 Task: Change the configuration of the table layout of the mark's project to slice by "Labels".
Action: Mouse moved to (163, 91)
Screenshot: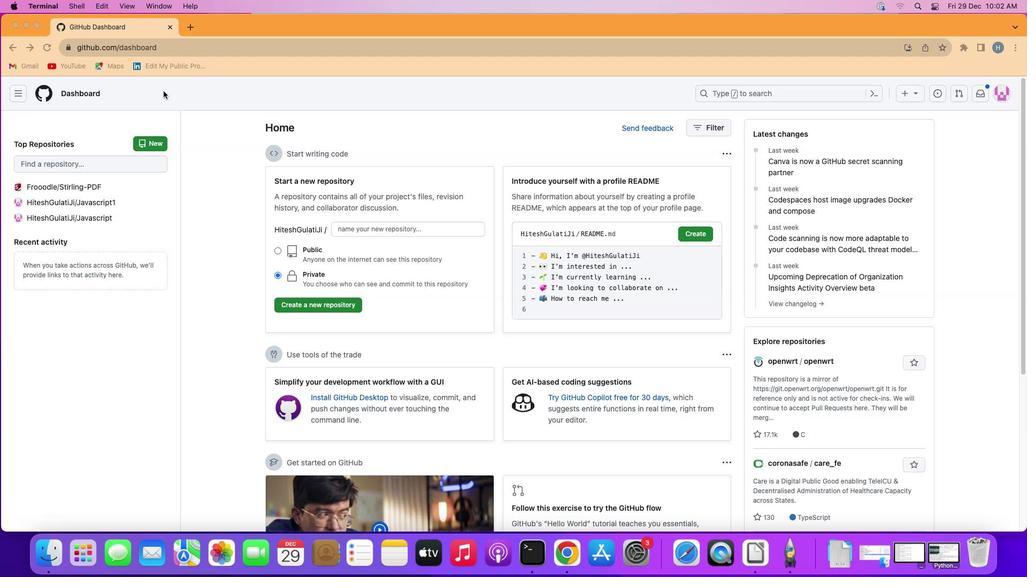 
Action: Mouse pressed left at (163, 91)
Screenshot: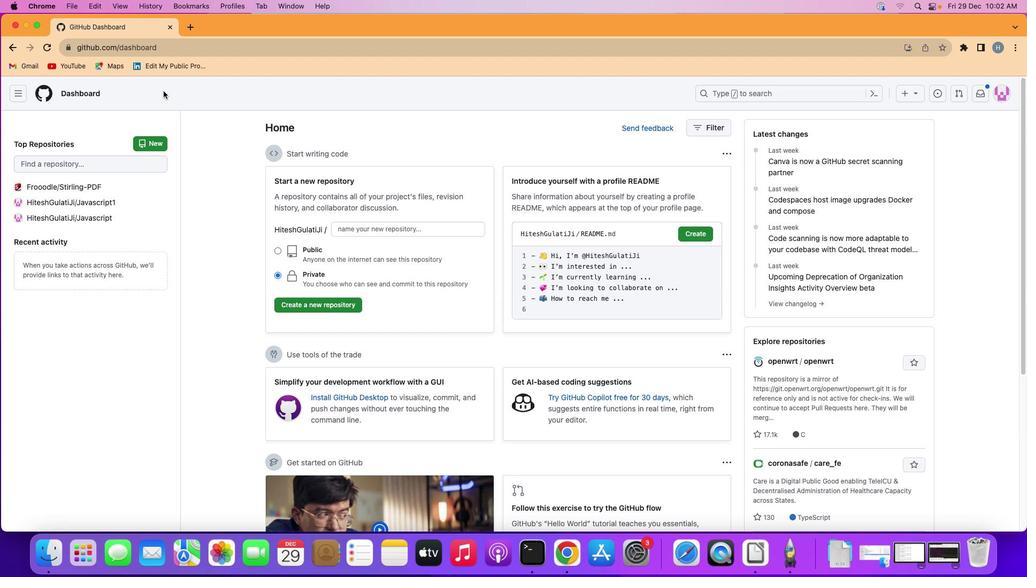 
Action: Mouse moved to (20, 92)
Screenshot: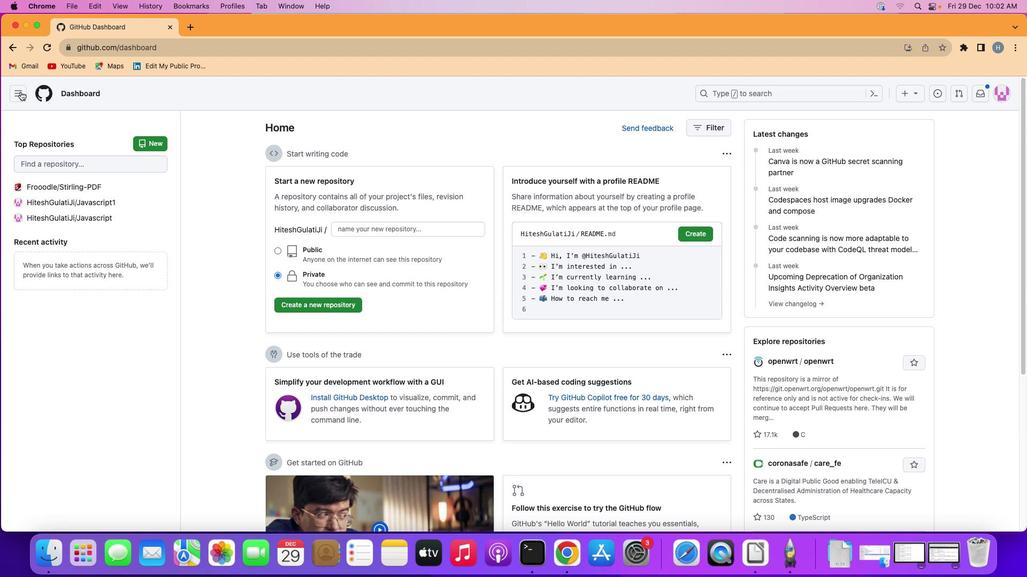 
Action: Mouse pressed left at (20, 92)
Screenshot: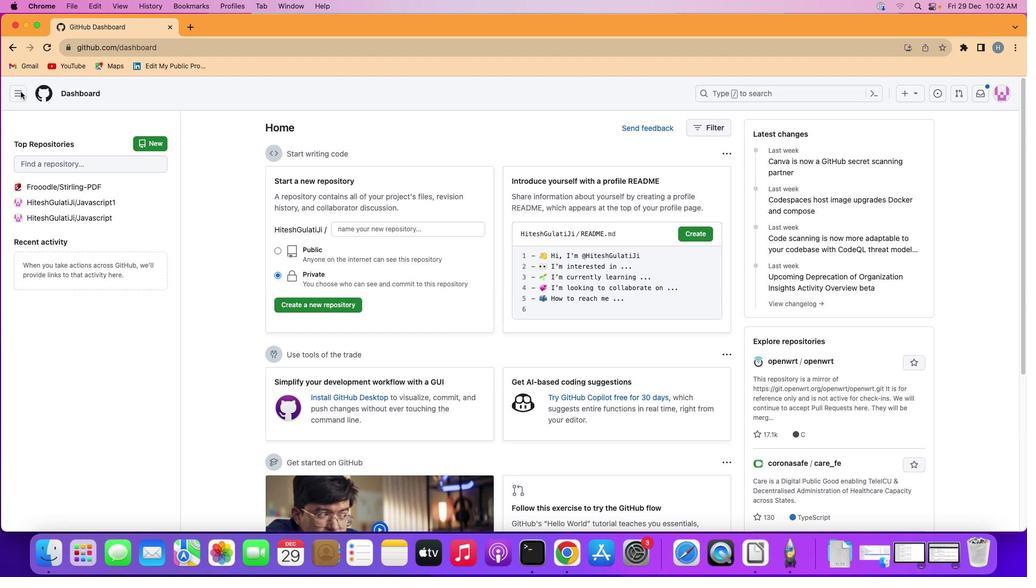 
Action: Mouse moved to (66, 177)
Screenshot: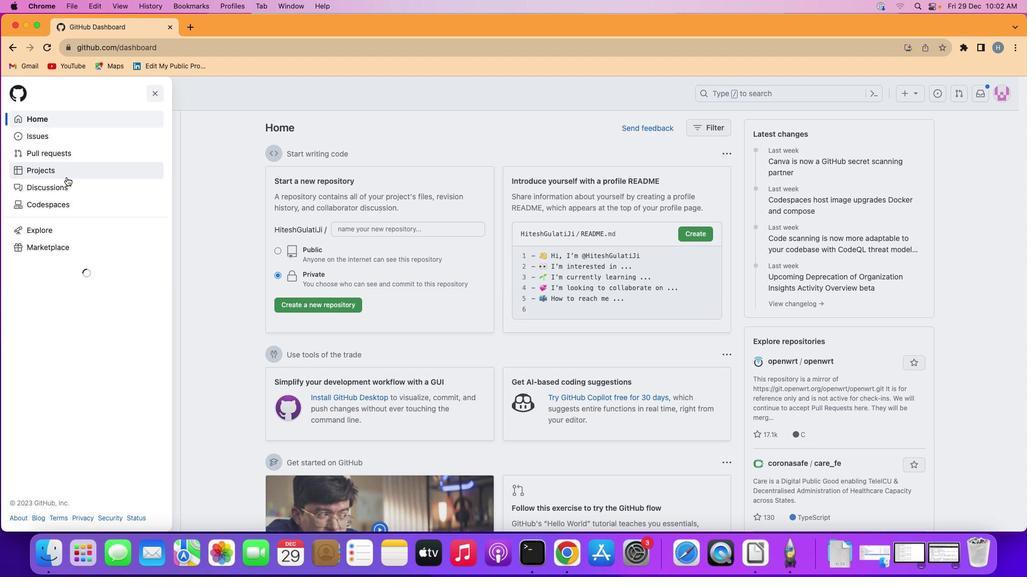 
Action: Mouse pressed left at (66, 177)
Screenshot: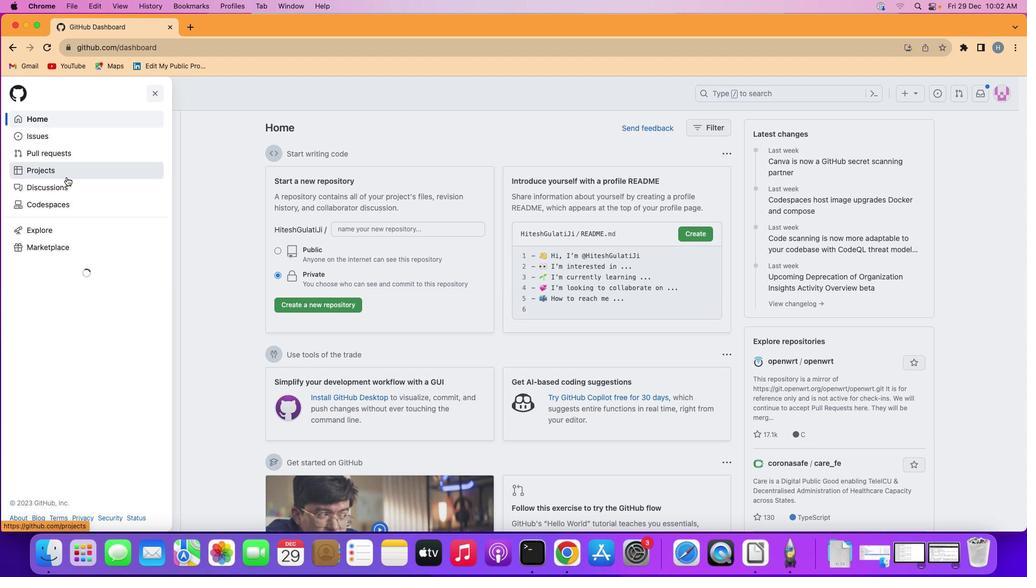 
Action: Mouse moved to (412, 192)
Screenshot: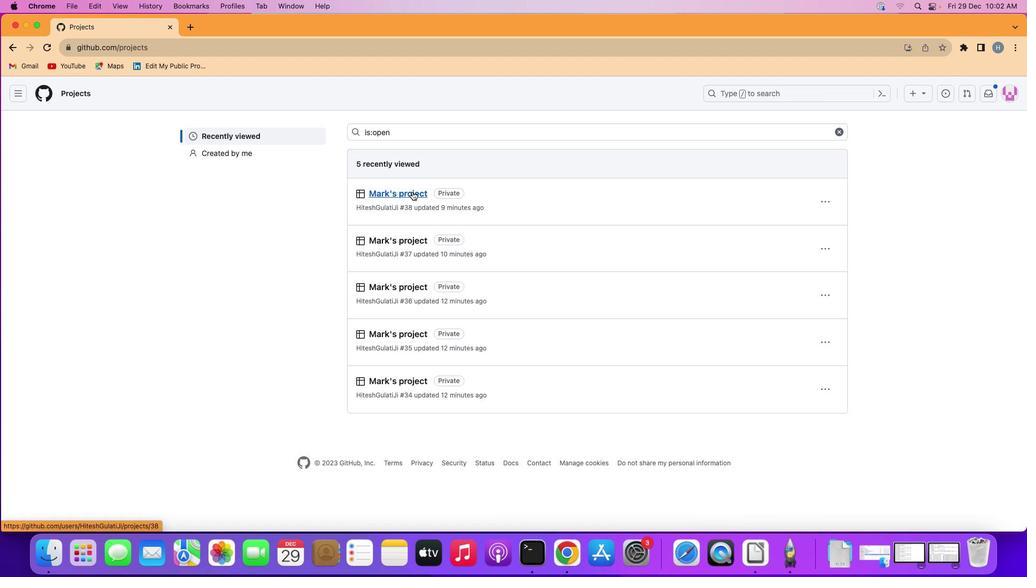
Action: Mouse pressed left at (412, 192)
Screenshot: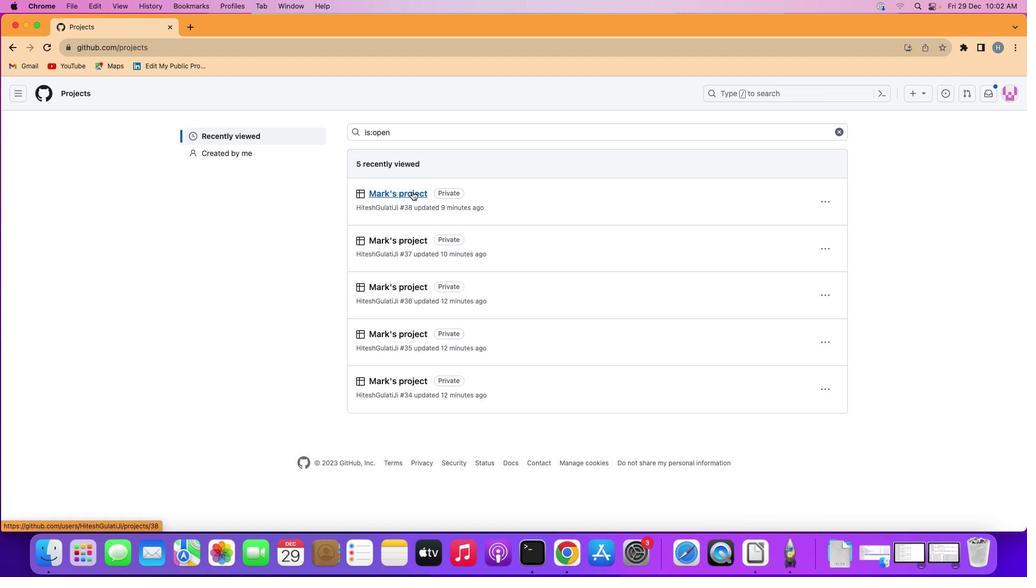 
Action: Mouse moved to (74, 145)
Screenshot: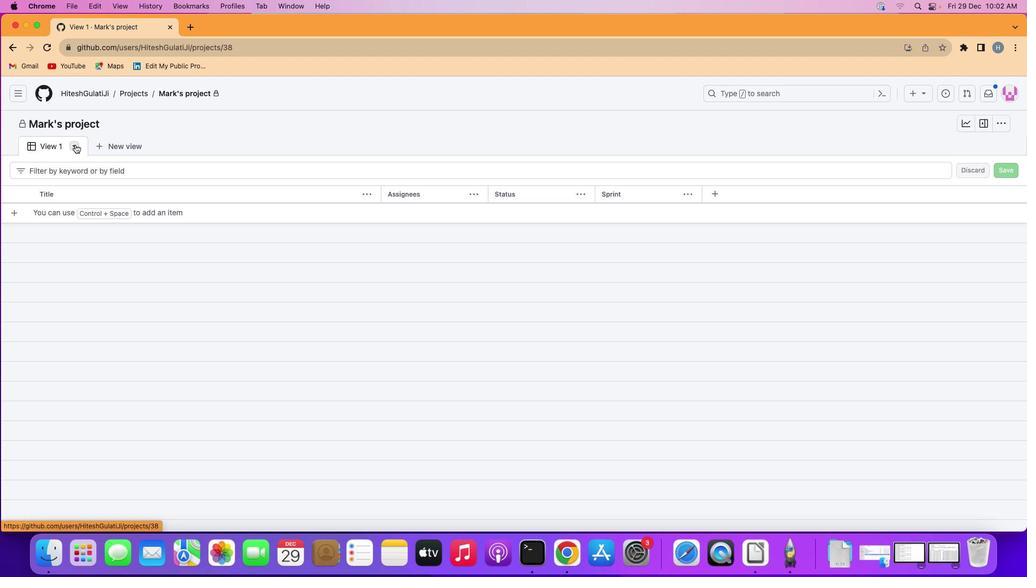 
Action: Mouse pressed left at (74, 145)
Screenshot: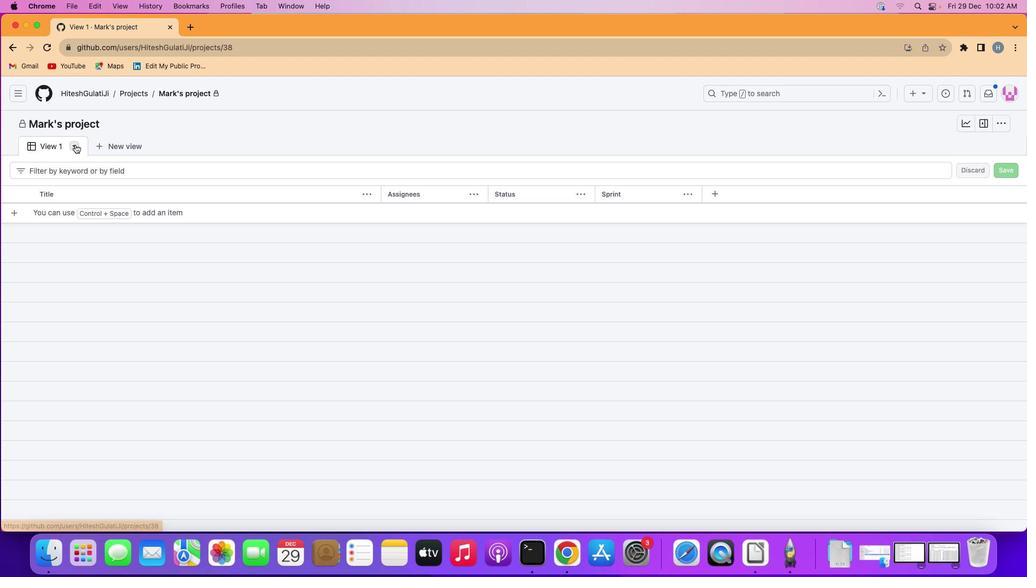 
Action: Mouse moved to (214, 184)
Screenshot: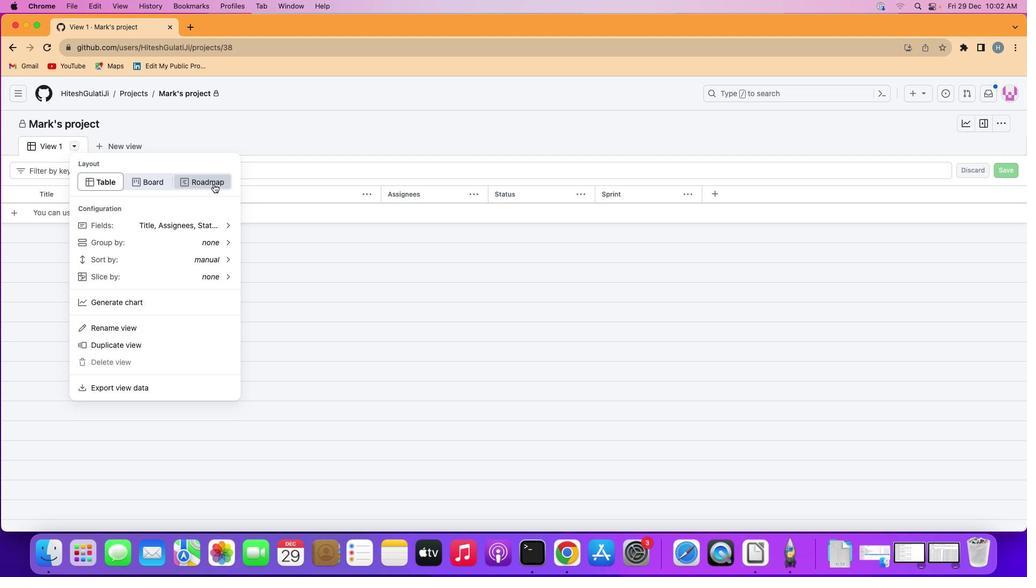 
Action: Mouse pressed left at (214, 184)
Screenshot: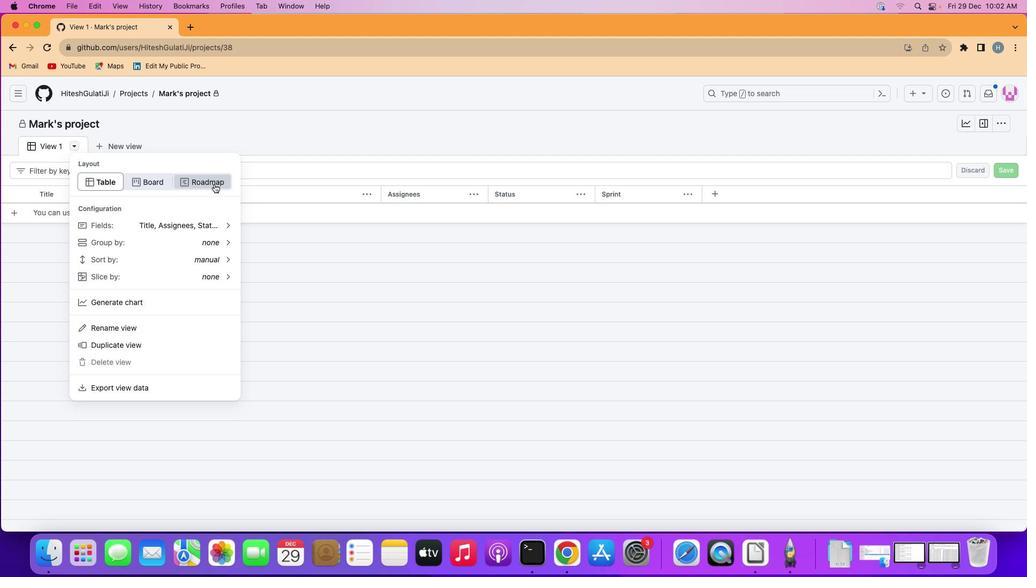 
Action: Mouse moved to (73, 148)
Screenshot: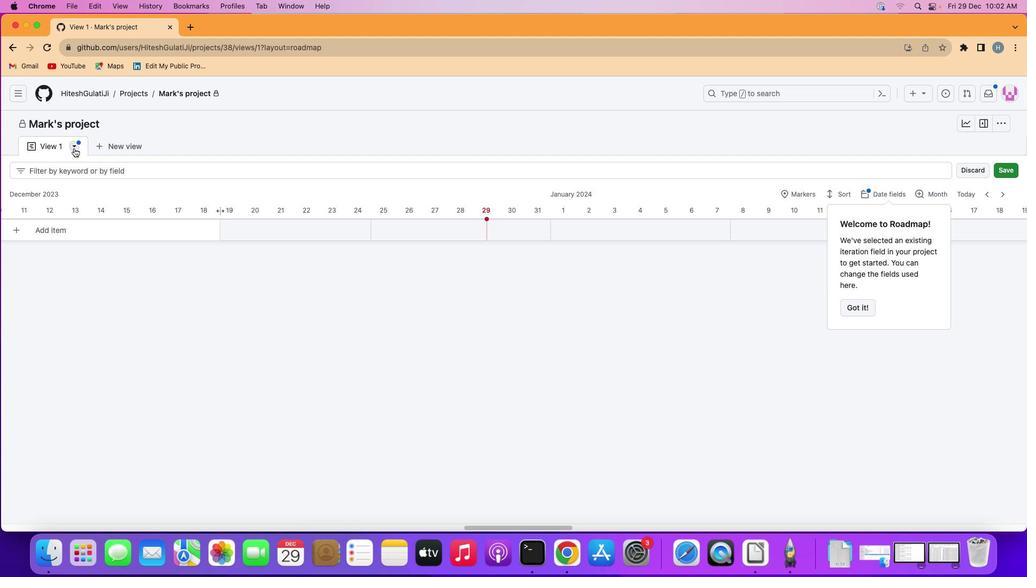 
Action: Mouse pressed left at (73, 148)
Screenshot: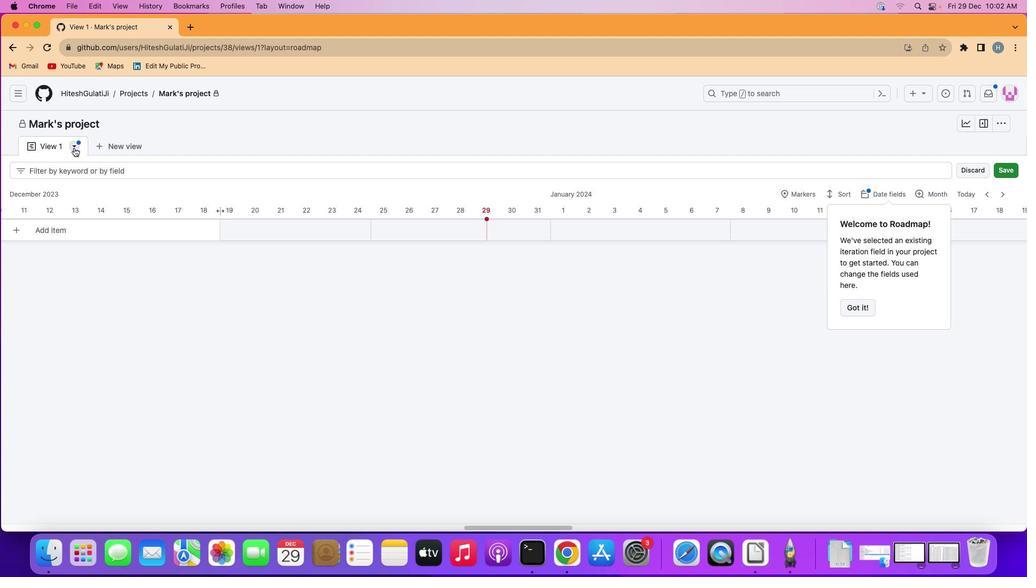 
Action: Mouse moved to (110, 303)
Screenshot: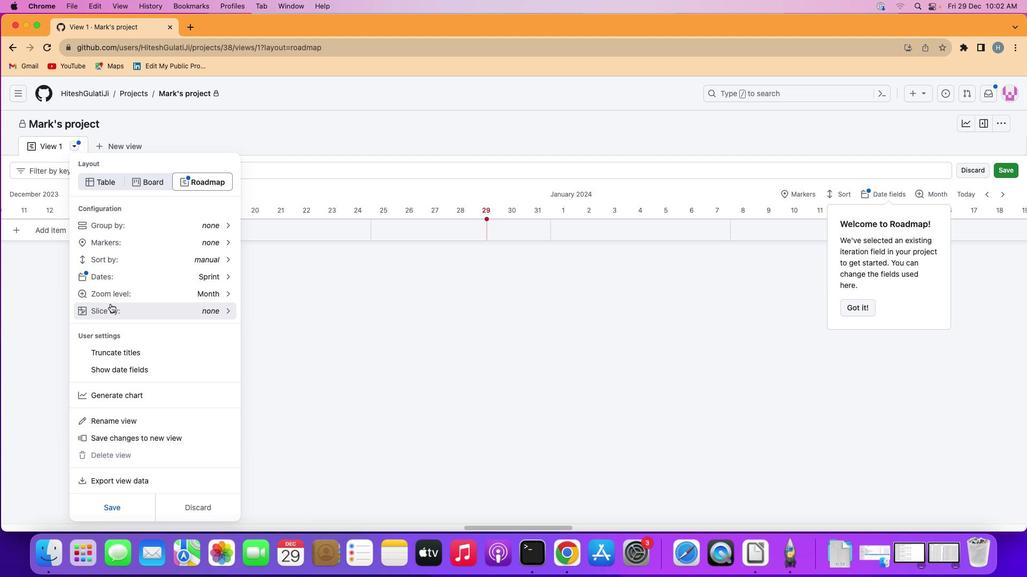 
Action: Mouse pressed left at (110, 303)
Screenshot: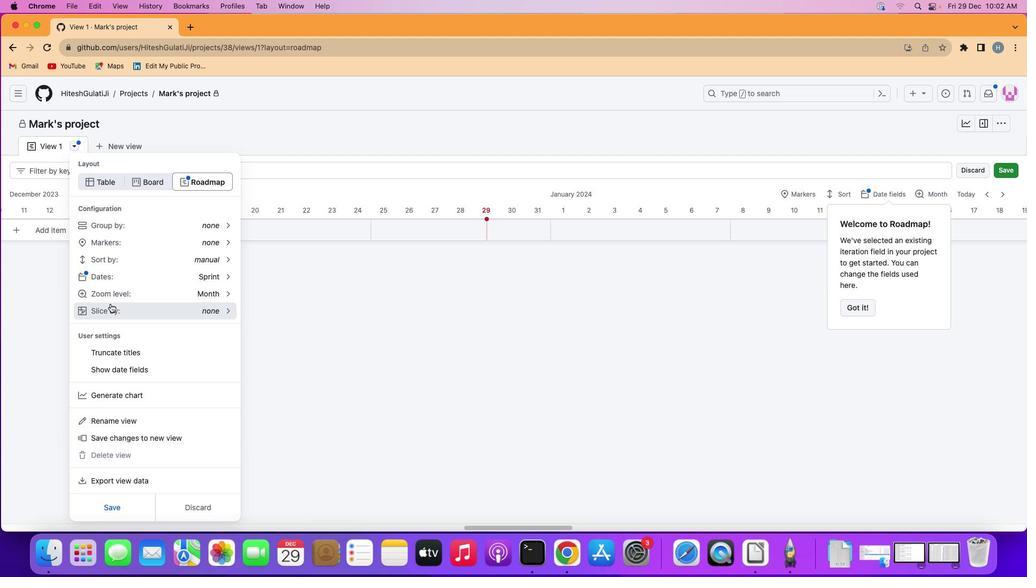 
Action: Mouse moved to (125, 217)
Screenshot: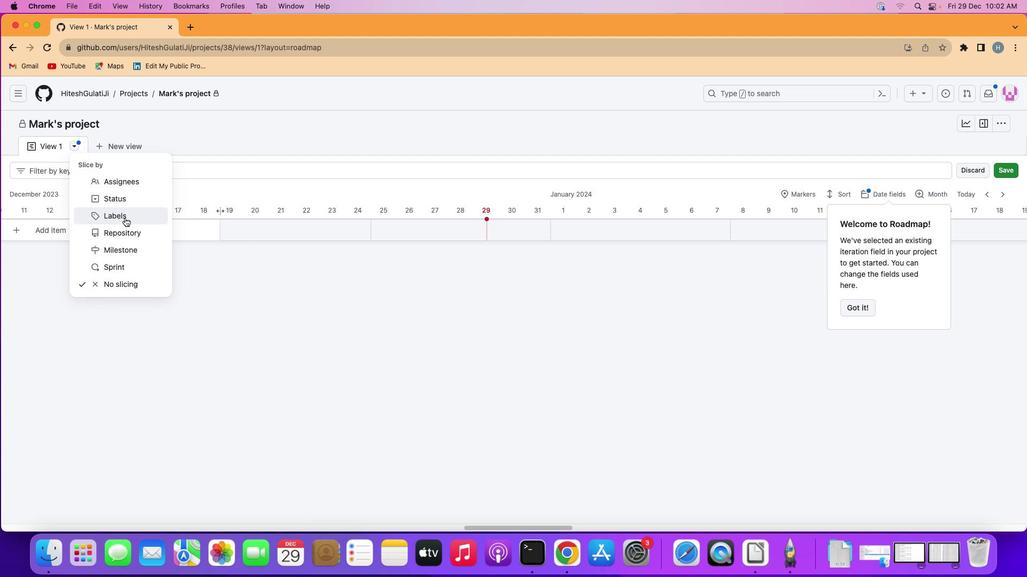 
Action: Mouse pressed left at (125, 217)
Screenshot: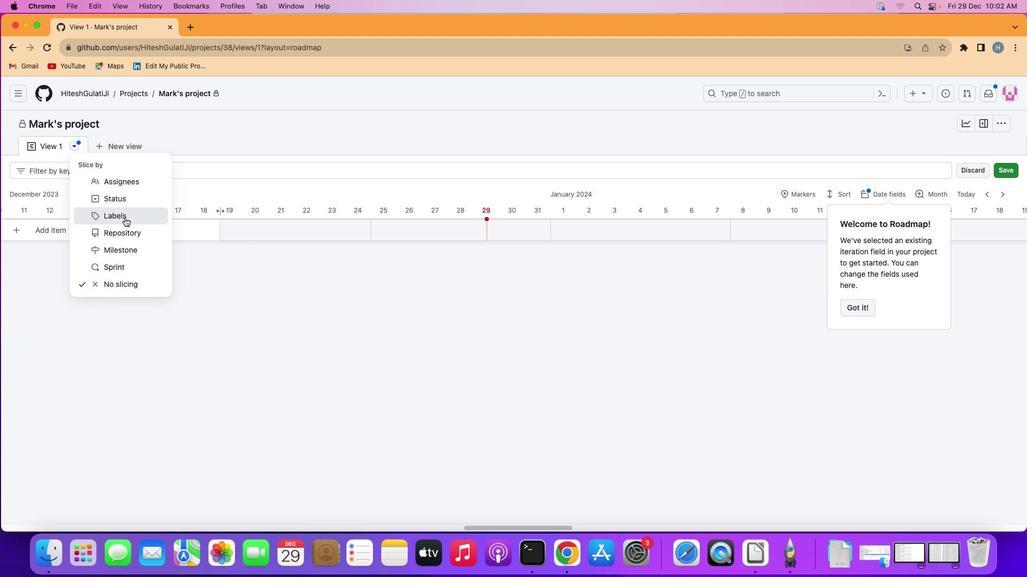 
Action: Mouse moved to (232, 204)
Screenshot: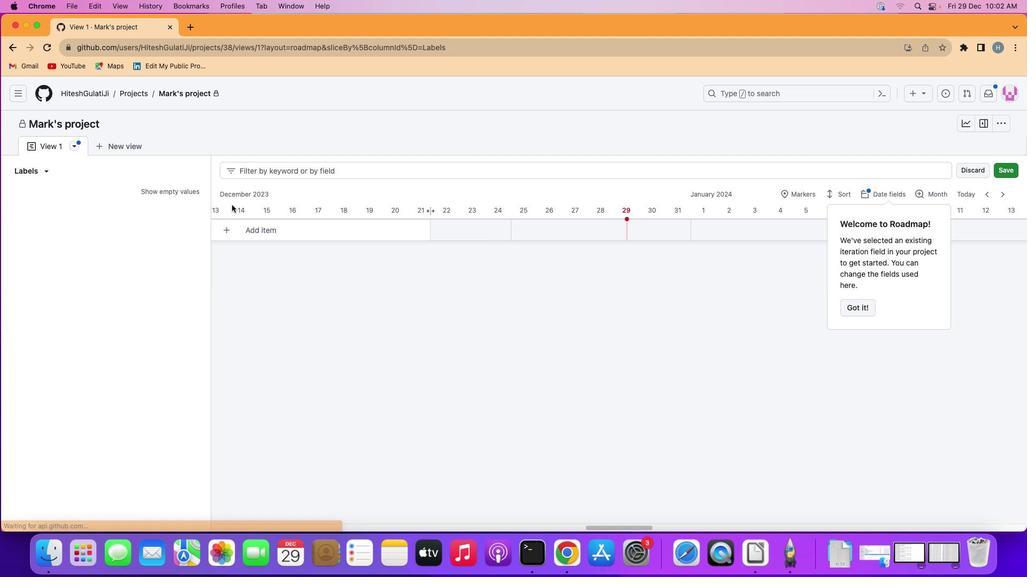 
